 Task: Create in the project AgileQuest in Backlog an issue 'Develop a new tool for automated testing of mobile application cross-platform compatibility and responsiveness', assign it to team member softage.4@softage.net and change the status to IN PROGRESS. Create in the project AgileQuest in Backlog an issue 'Upgrade the authentication and authorization mechanisms of a web application to improve security and access control', assign it to team member softage.1@softage.net and change the status to IN PROGRESS
Action: Mouse moved to (240, 395)
Screenshot: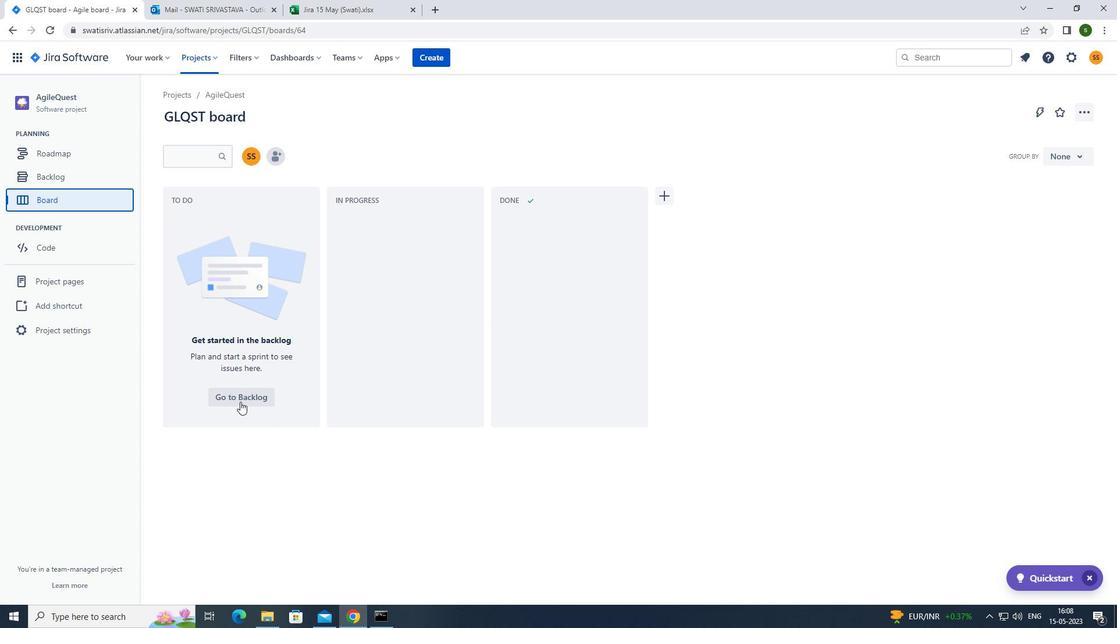 
Action: Mouse pressed left at (240, 395)
Screenshot: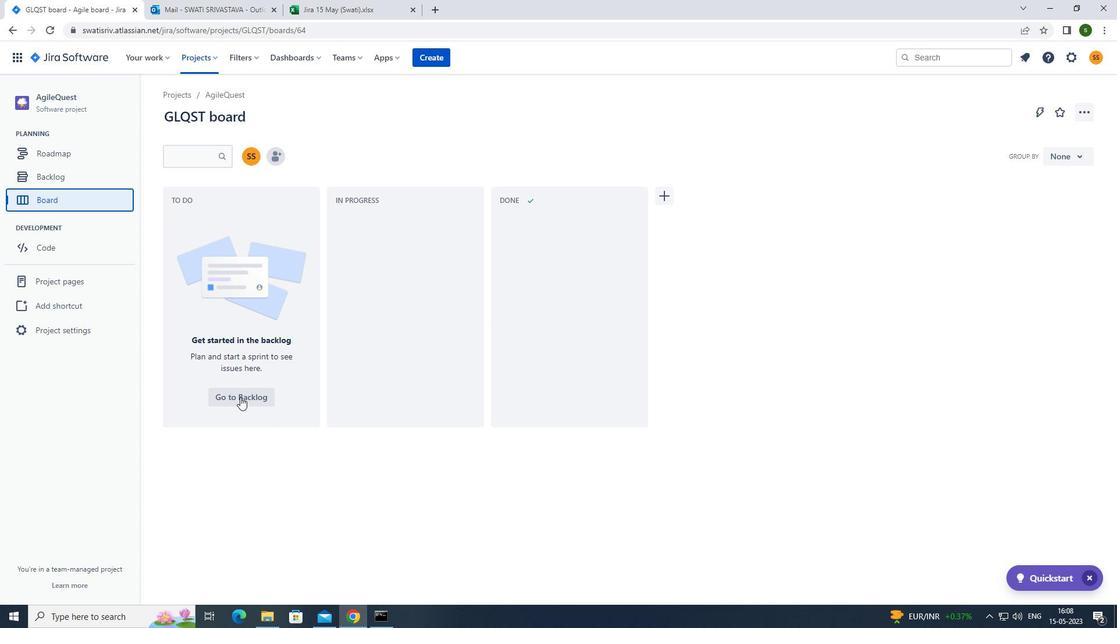 
Action: Mouse moved to (267, 235)
Screenshot: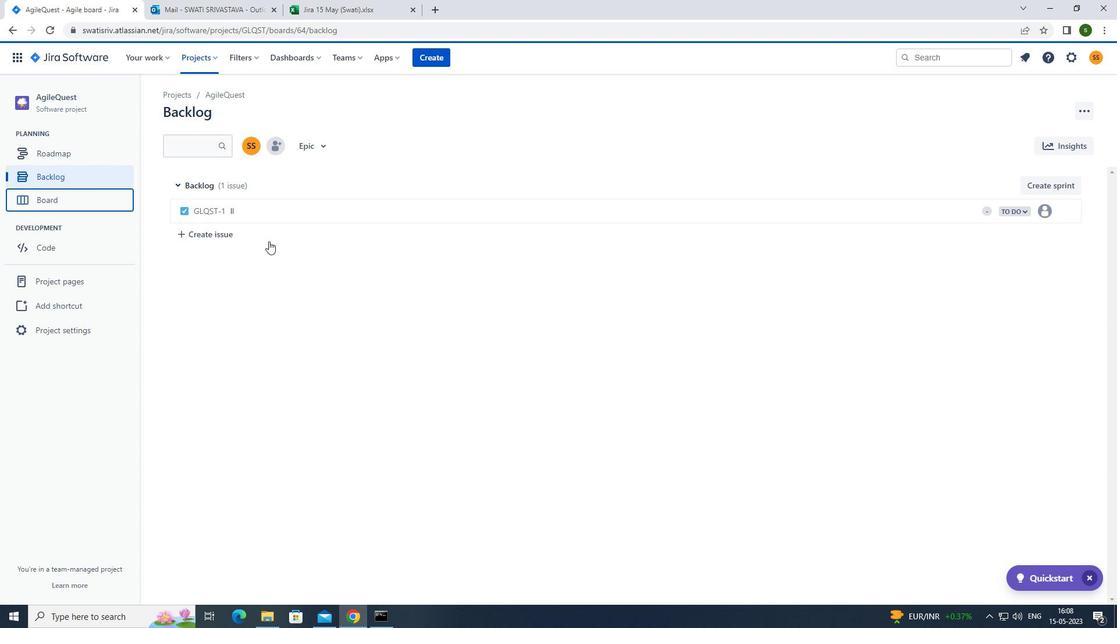 
Action: Mouse pressed left at (267, 235)
Screenshot: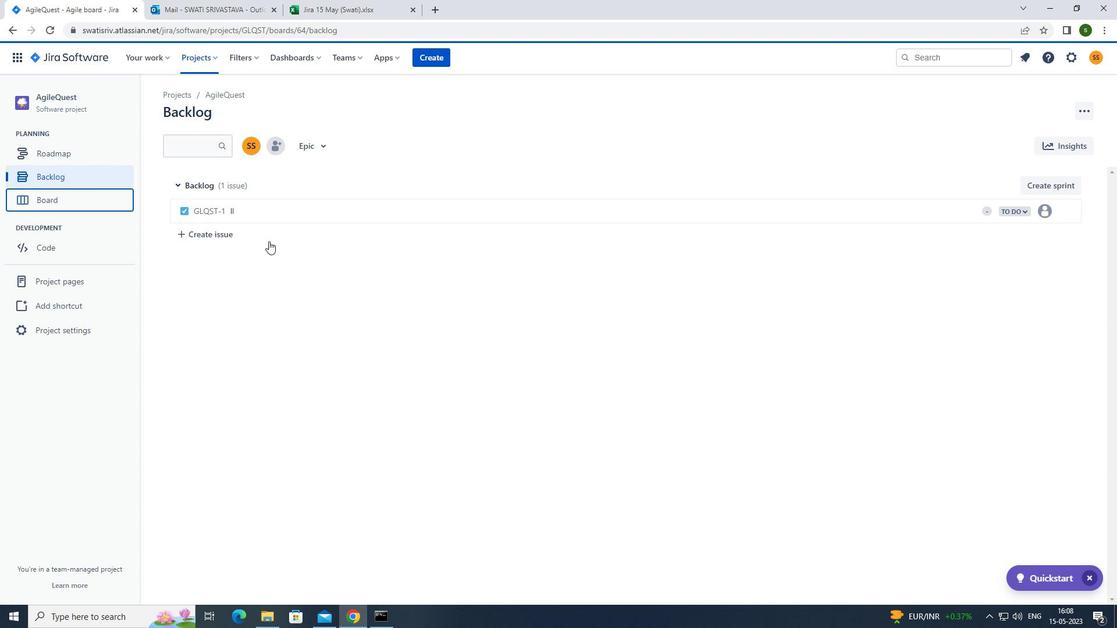 
Action: Mouse moved to (272, 234)
Screenshot: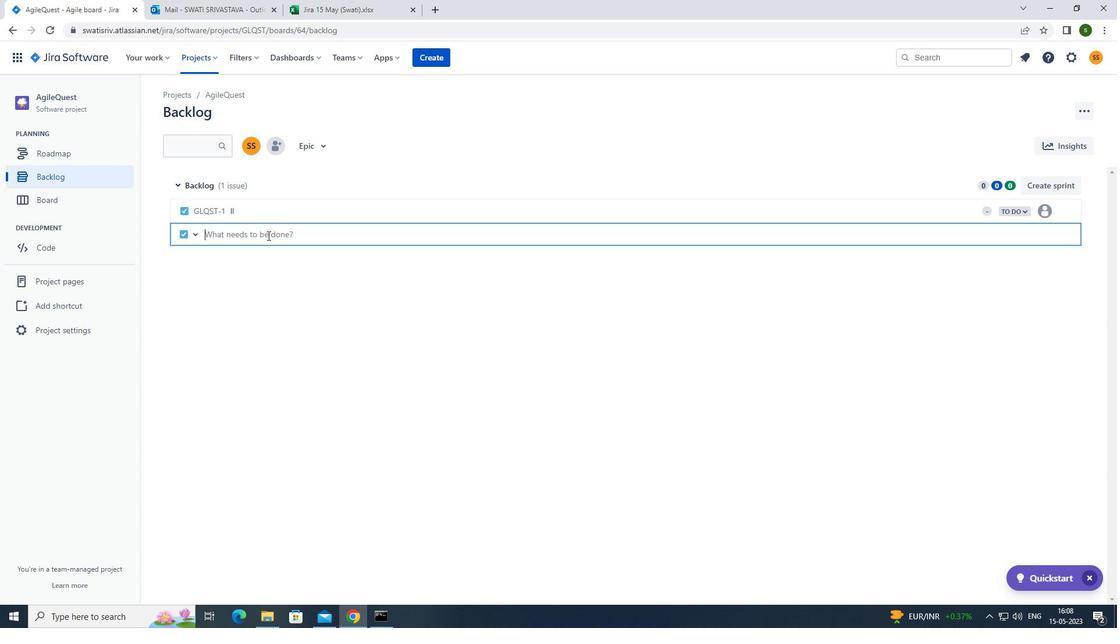 
Action: Key pressed <Key.caps_lock>d<Key.caps_lock>evelop<Key.space>a<Key.space>new<Key.space>tool<Key.space>for<Key.space>automated<Key.space>testing<Key.space>of<Key.space>mobile<Key.space>application<Key.space>cross-platform<Key.space>compatibility<Key.space>and<Key.space>responsiveness<Key.enter>
Screenshot: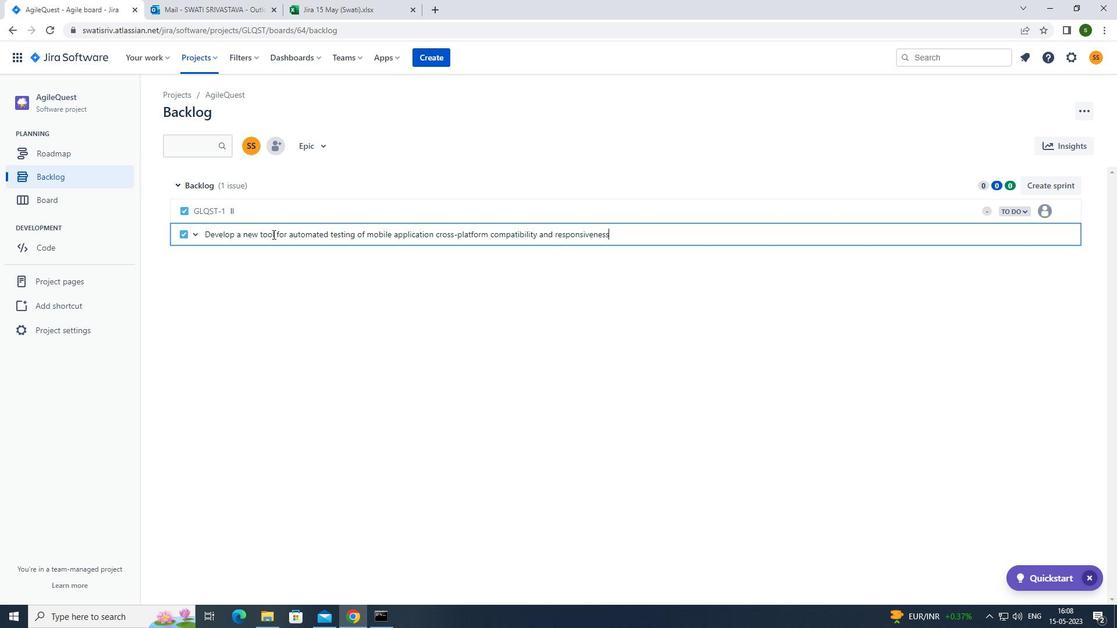
Action: Mouse moved to (1040, 232)
Screenshot: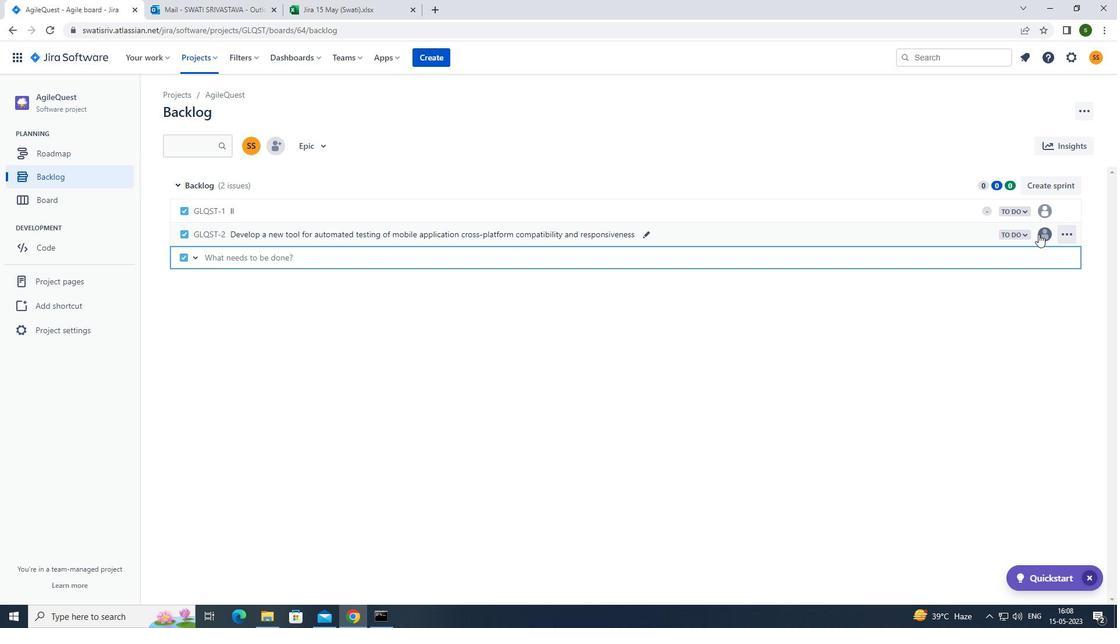
Action: Mouse pressed left at (1040, 232)
Screenshot: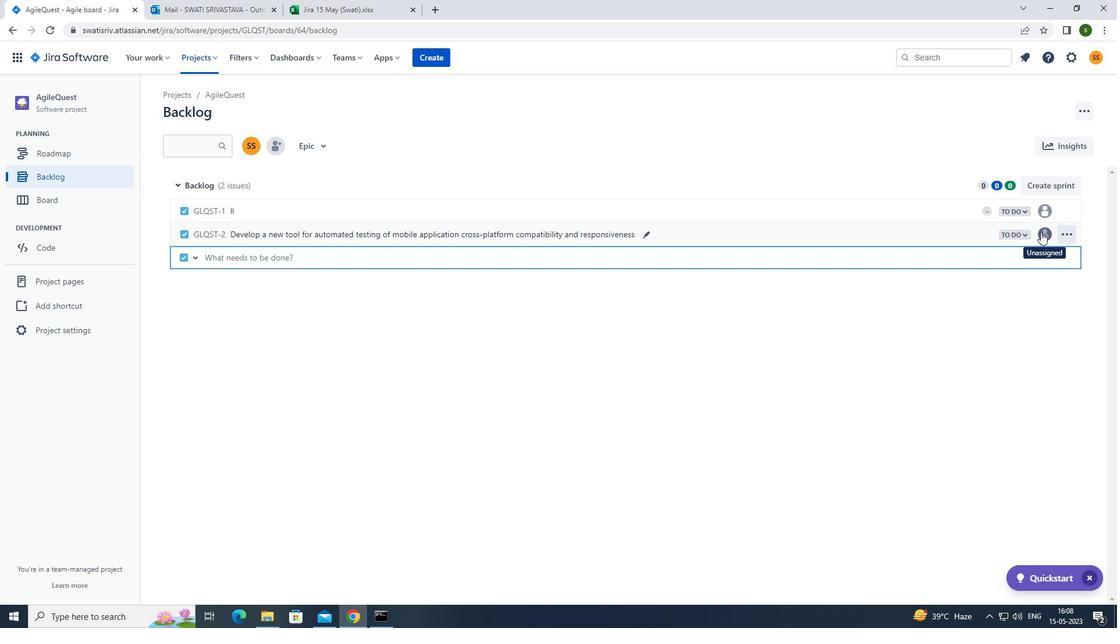 
Action: Mouse moved to (964, 382)
Screenshot: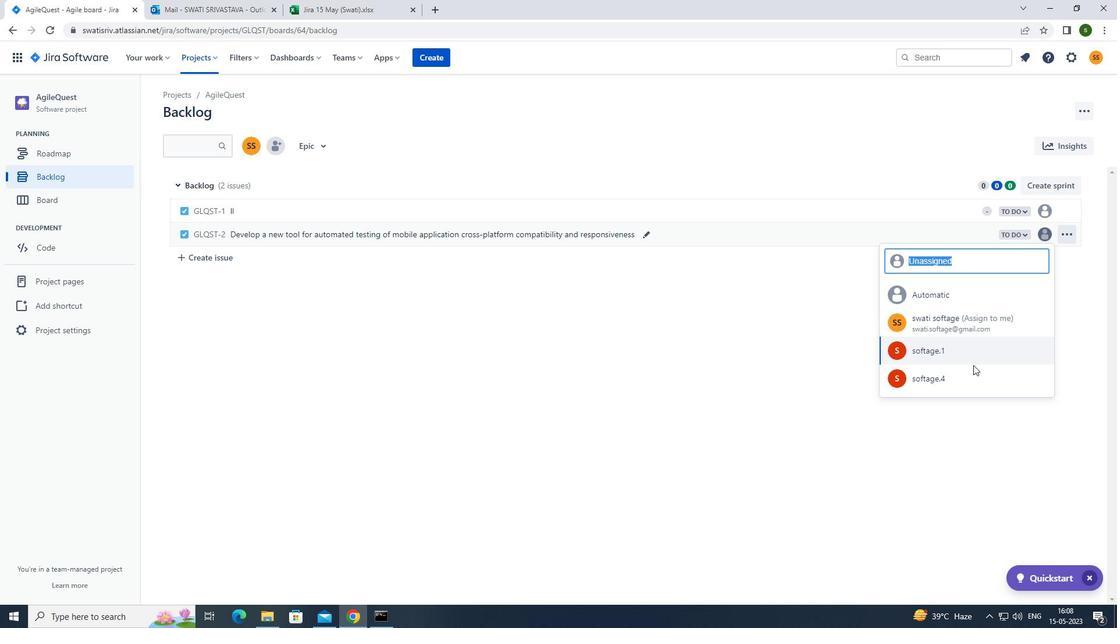 
Action: Mouse pressed left at (964, 382)
Screenshot: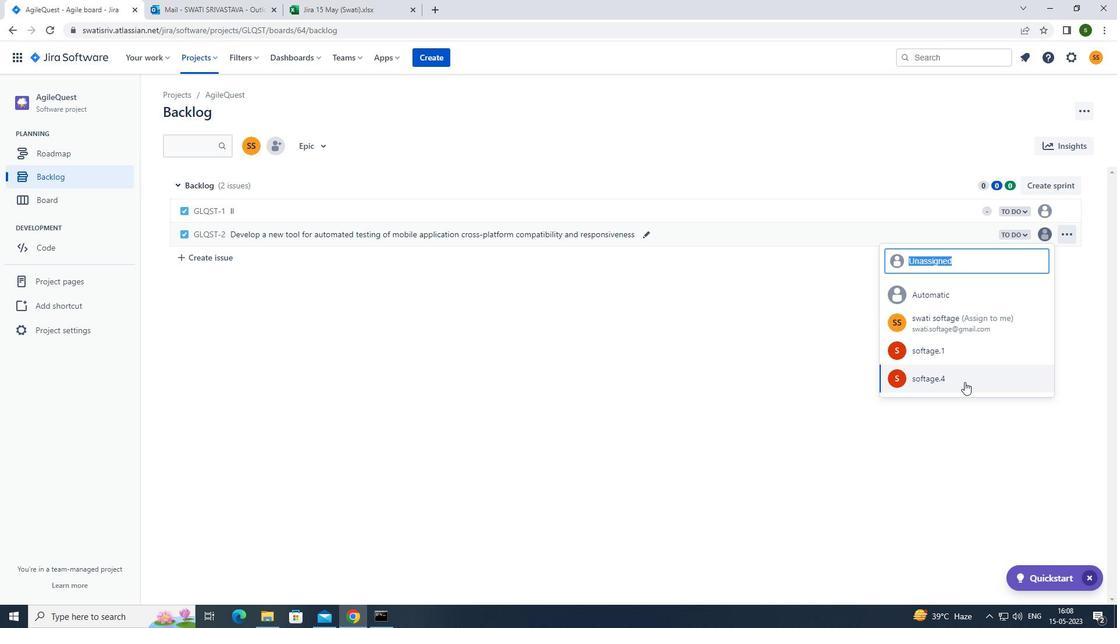 
Action: Mouse moved to (1012, 234)
Screenshot: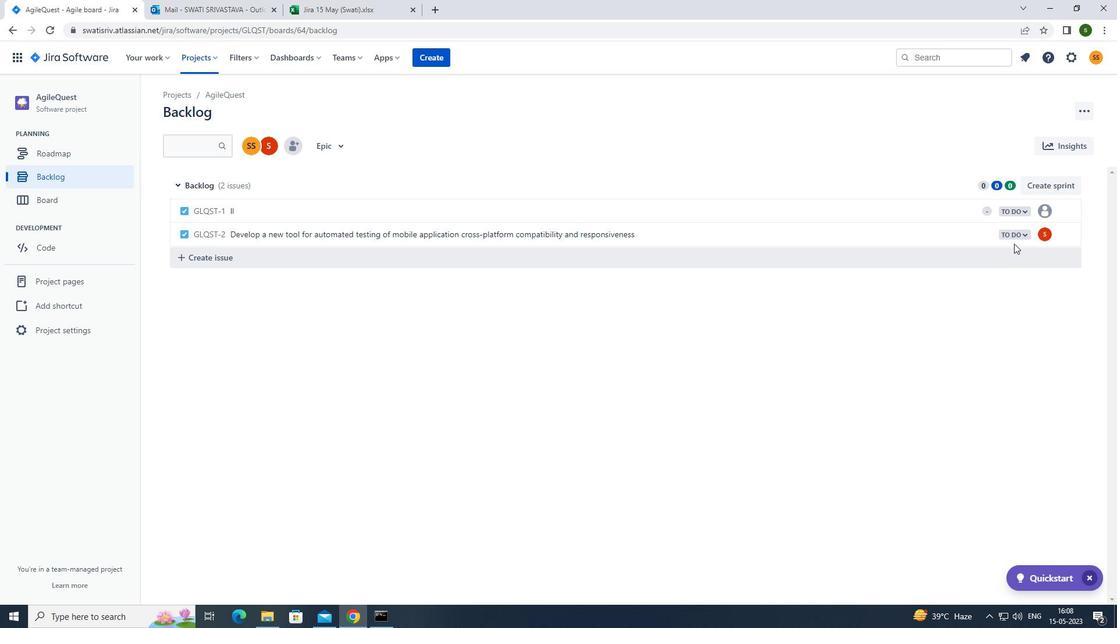
Action: Mouse pressed left at (1012, 234)
Screenshot: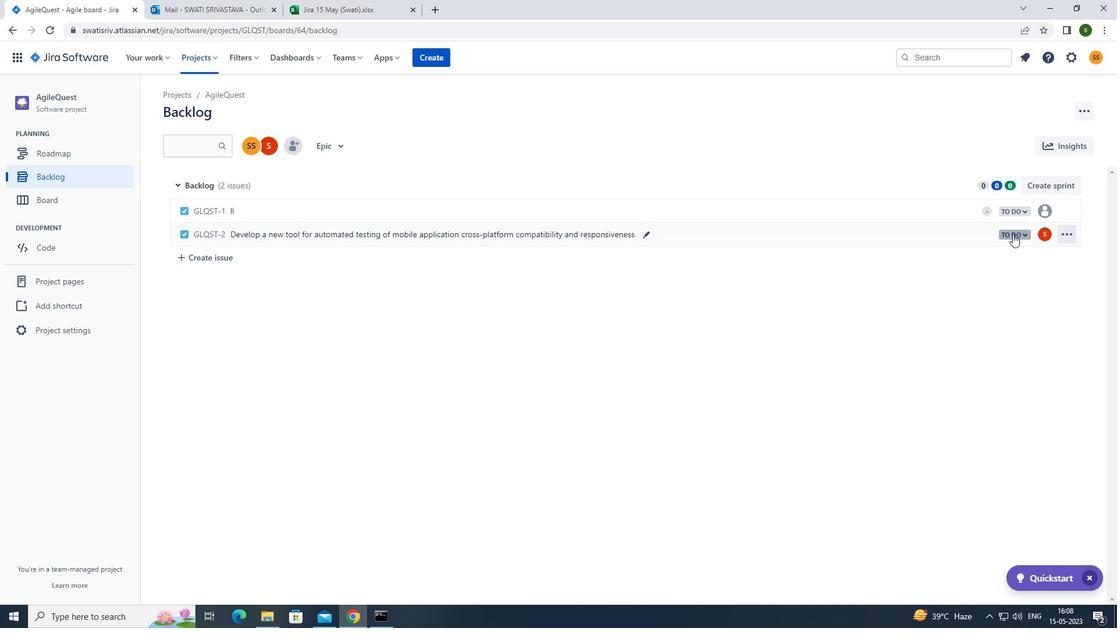 
Action: Mouse moved to (958, 254)
Screenshot: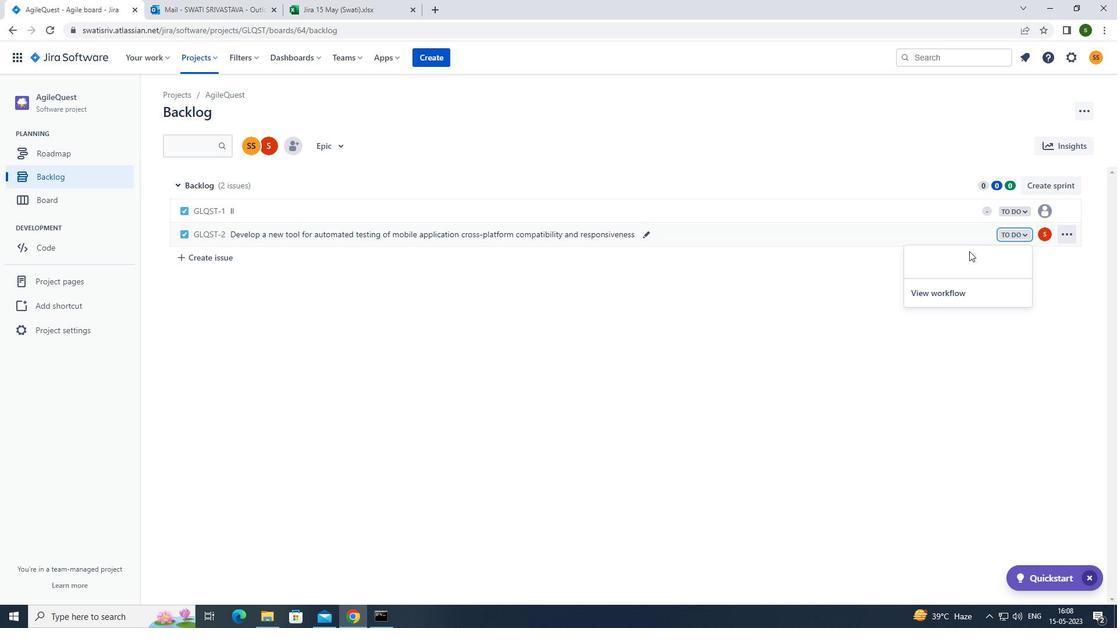 
Action: Mouse pressed left at (958, 254)
Screenshot: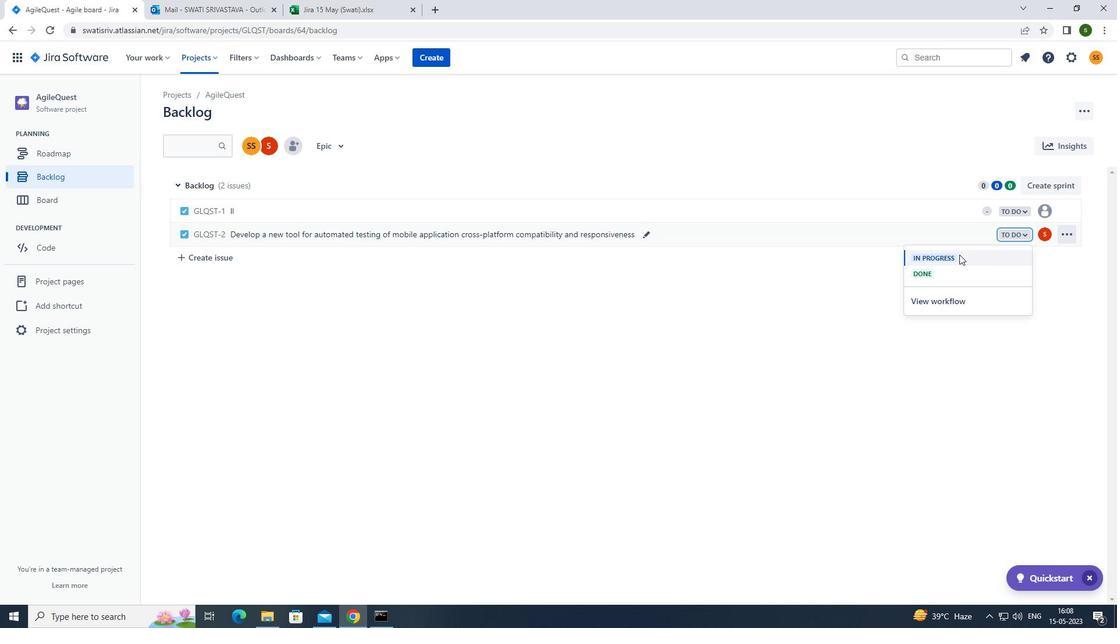 
Action: Mouse moved to (226, 262)
Screenshot: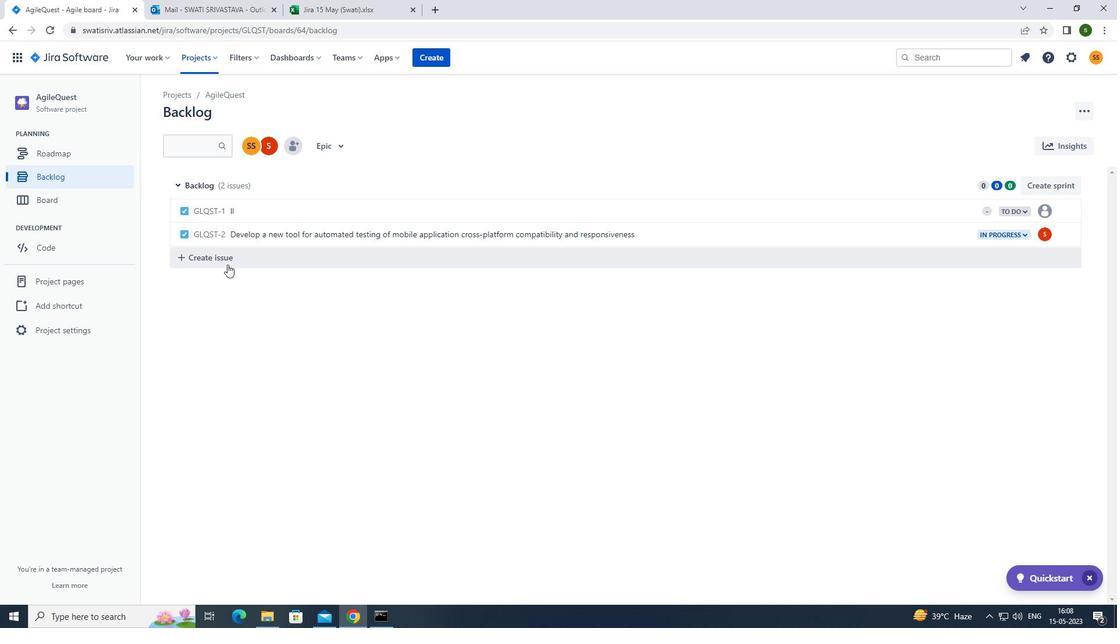 
Action: Mouse pressed left at (226, 262)
Screenshot: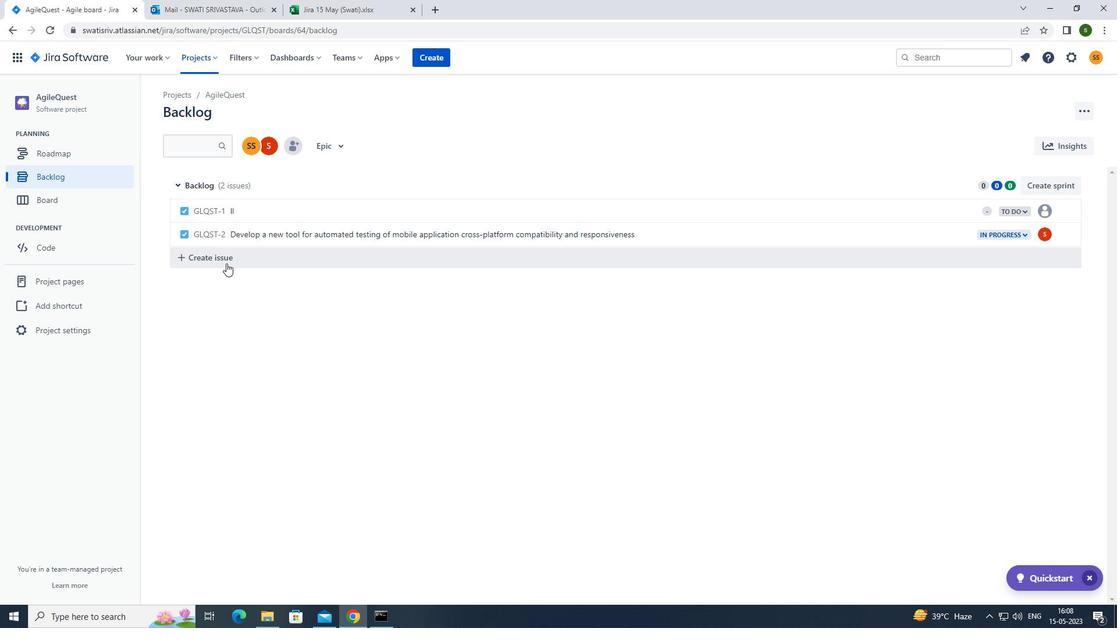 
Action: Mouse moved to (265, 261)
Screenshot: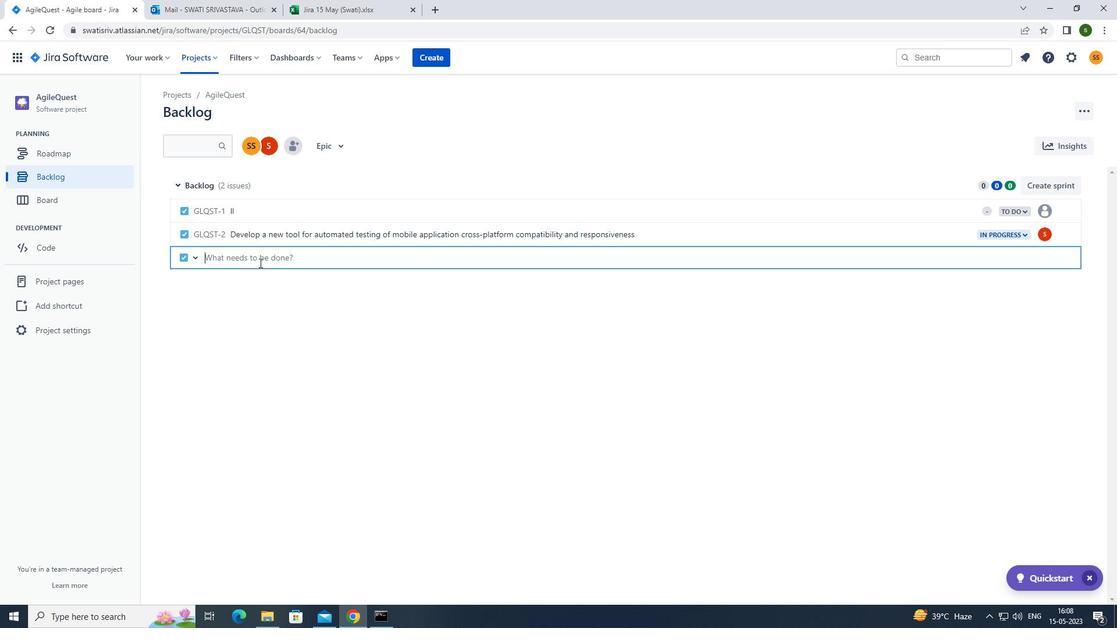 
Action: Mouse pressed left at (265, 261)
Screenshot: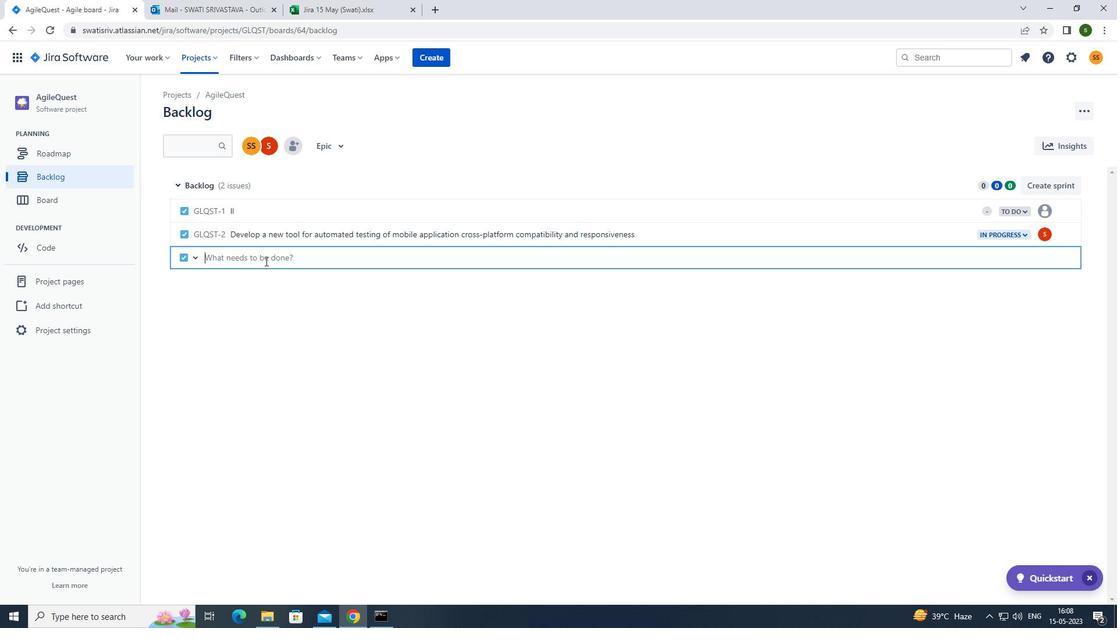 
Action: Mouse moved to (265, 261)
Screenshot: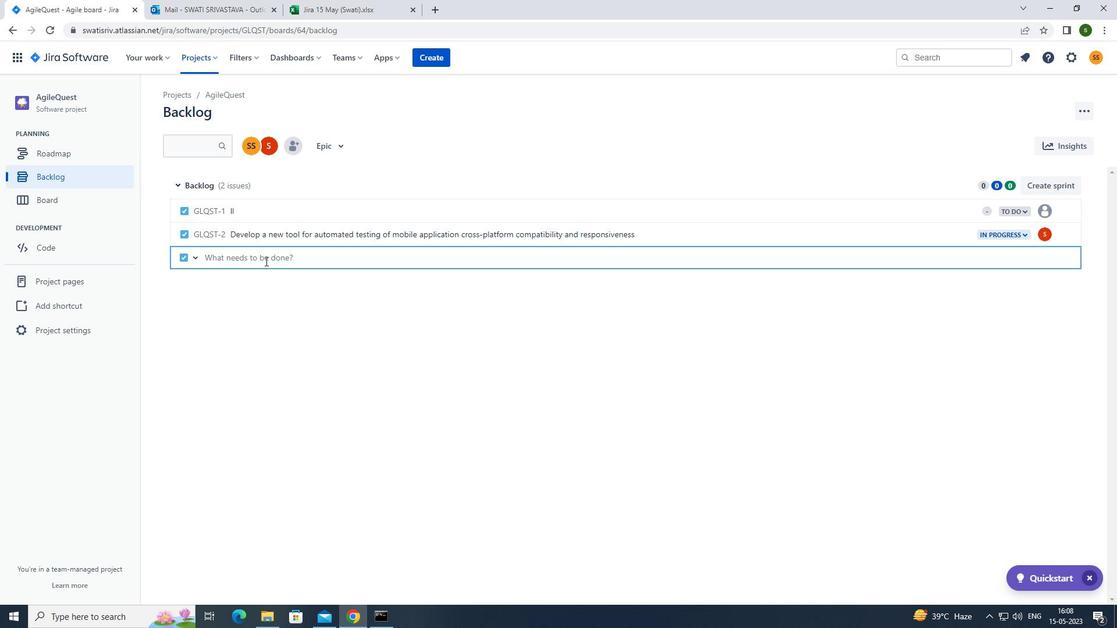 
Action: Key pressed <Key.caps_lock>u<Key.caps_lock>pgrade<Key.space>the<Key.space>authentication<Key.space>and<Key.space>authorization<Key.space>mechanisms<Key.space>of<Key.space>a<Key.space>web<Key.space>application<Key.space>to<Key.space>improve<Key.space>security<Key.space>and<Key.space>access<Key.space>control<Key.enter>
Screenshot: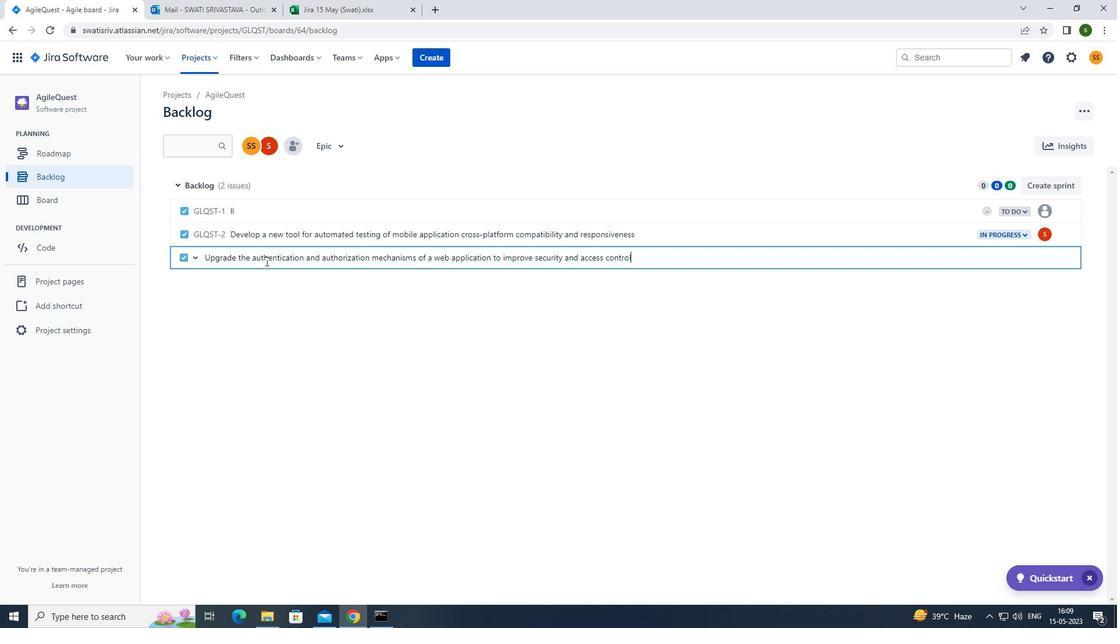 
Action: Mouse moved to (1044, 255)
Screenshot: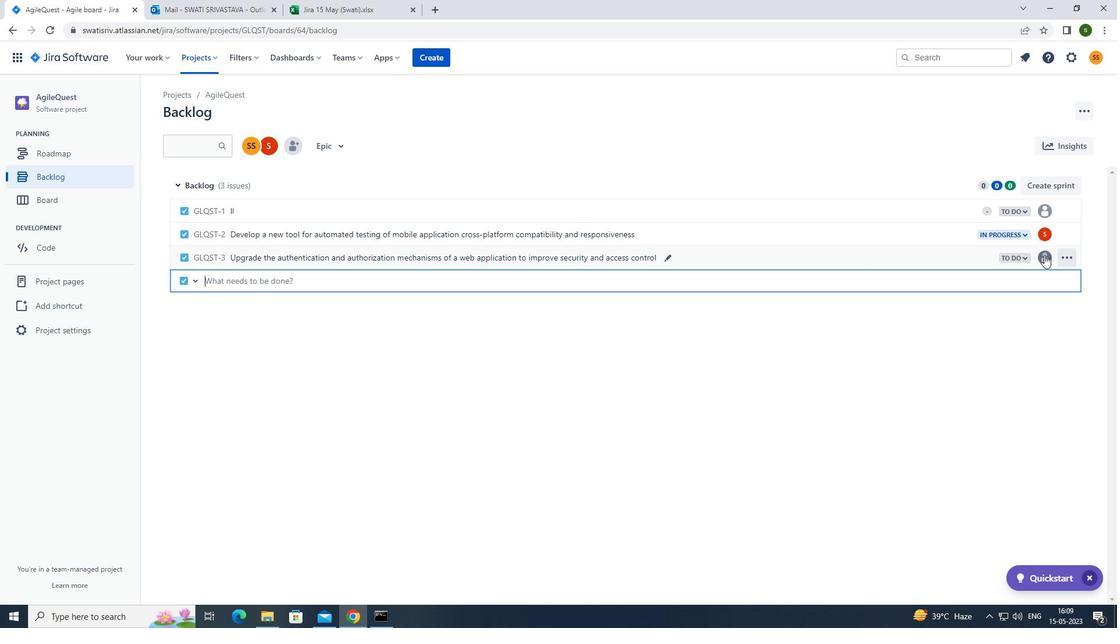 
Action: Mouse pressed left at (1044, 255)
Screenshot: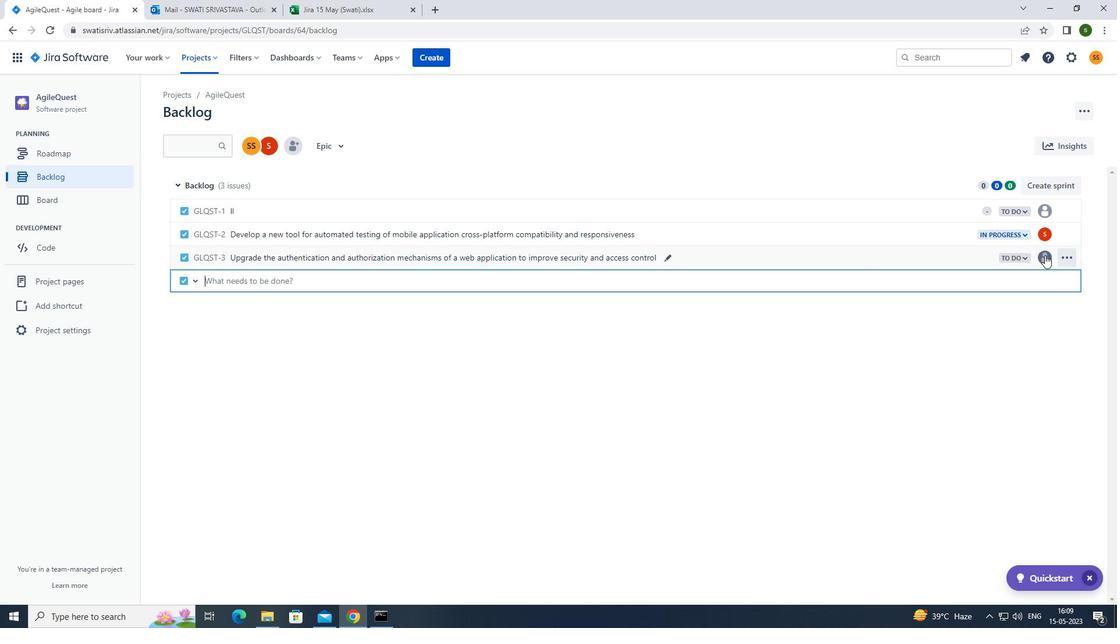 
Action: Mouse moved to (945, 378)
Screenshot: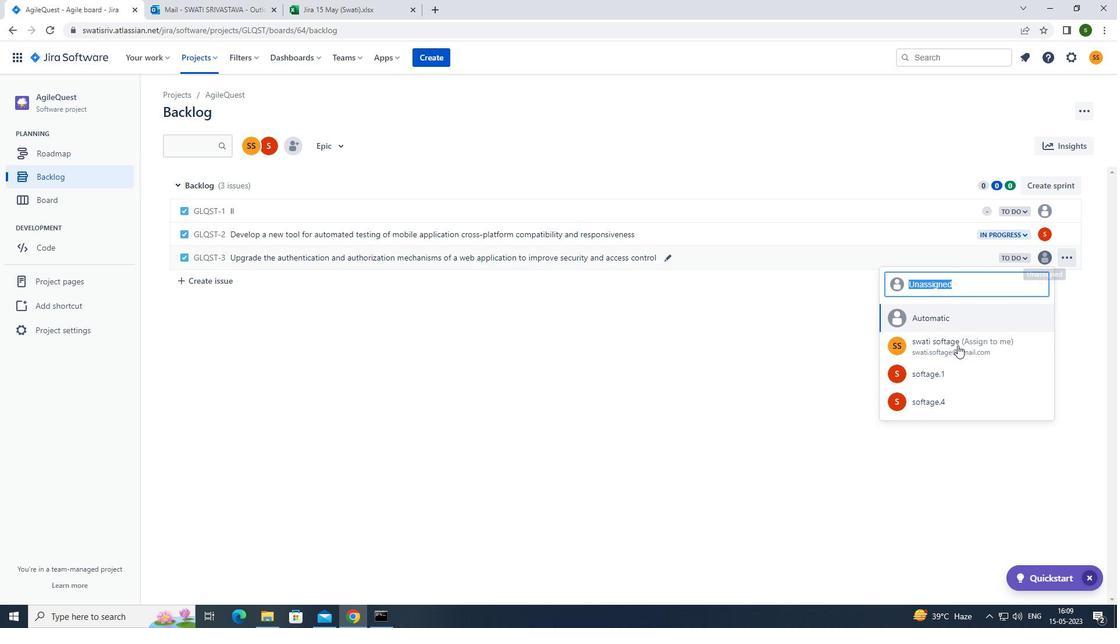 
Action: Mouse pressed left at (945, 378)
Screenshot: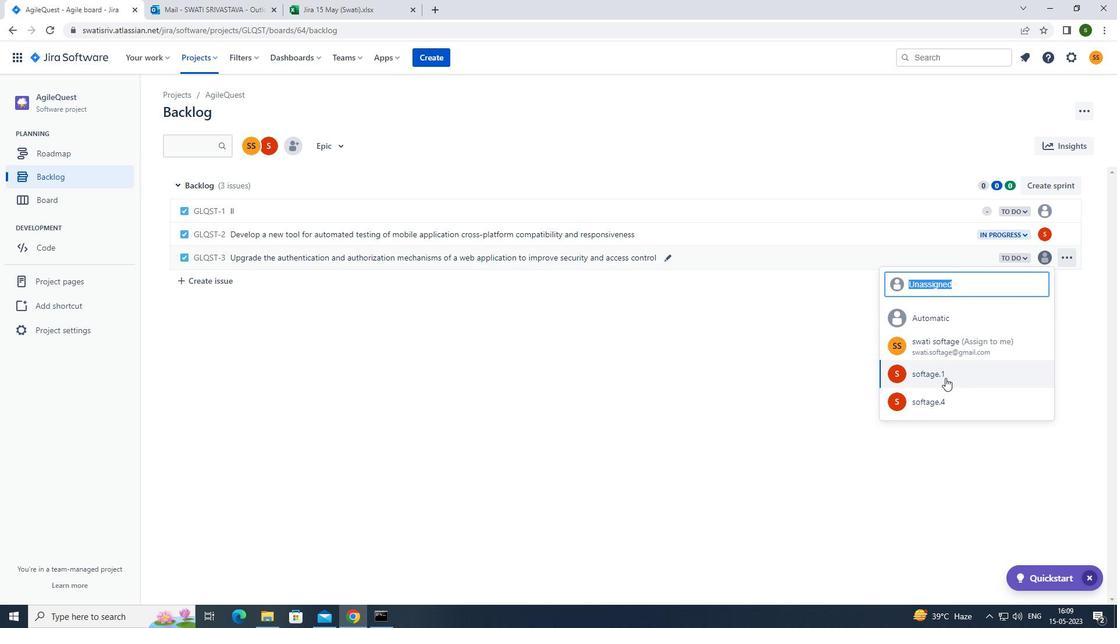 
Action: Mouse moved to (1018, 257)
Screenshot: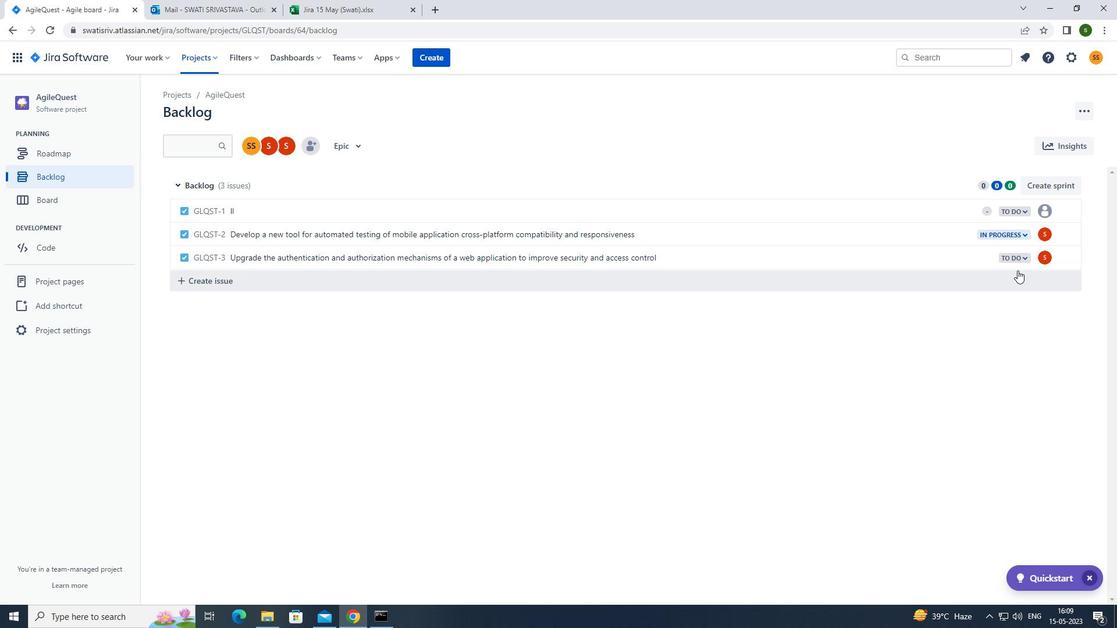 
Action: Mouse pressed left at (1018, 257)
Screenshot: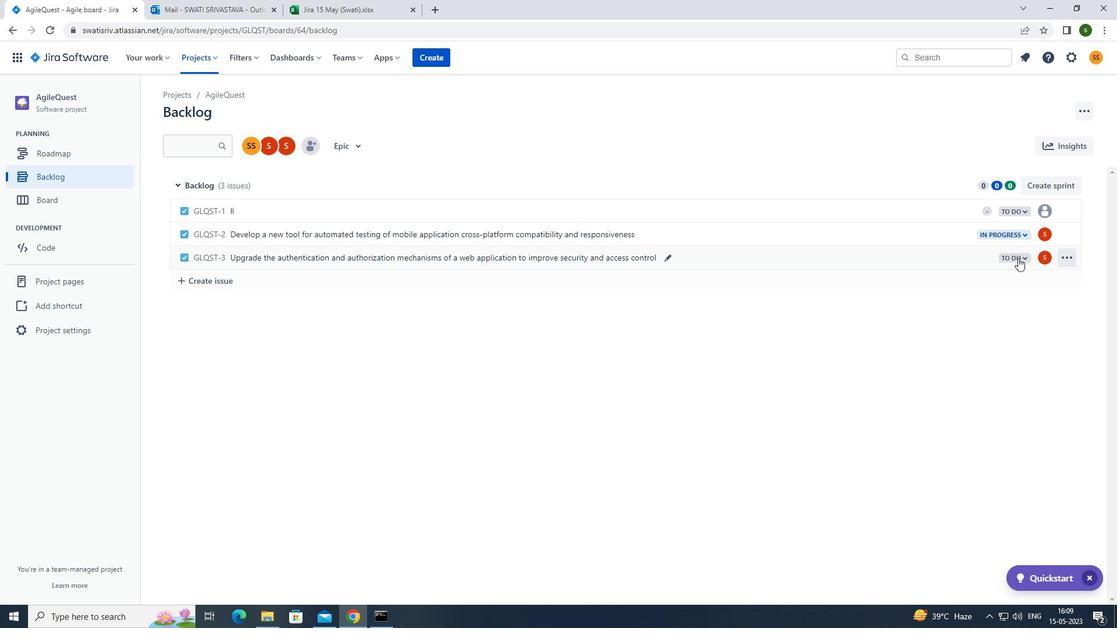 
Action: Mouse moved to (974, 279)
Screenshot: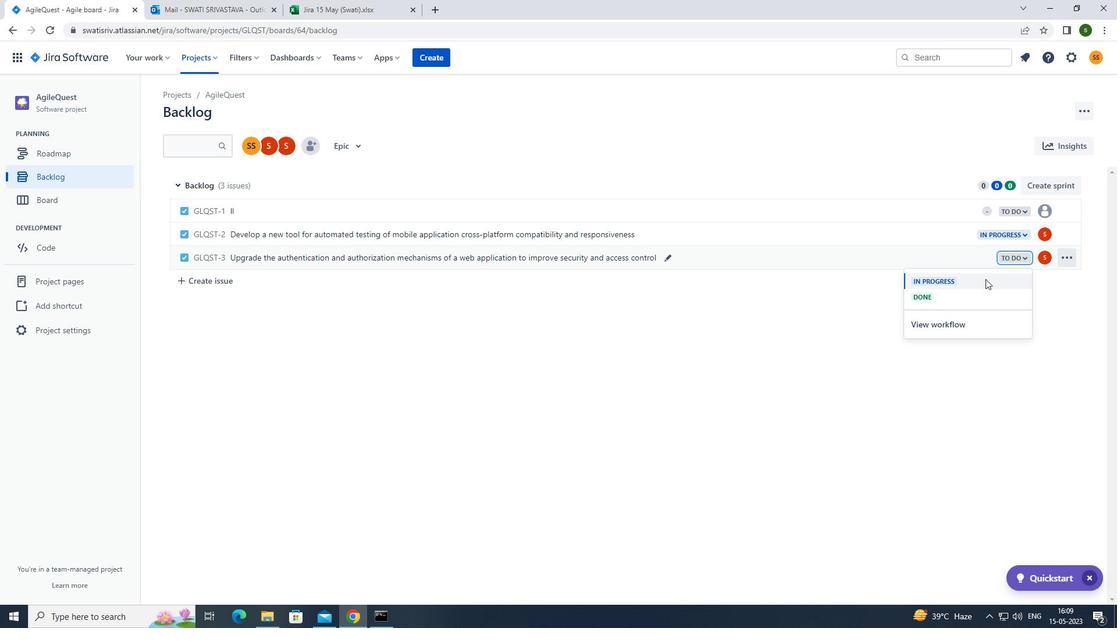
Action: Mouse pressed left at (974, 279)
Screenshot: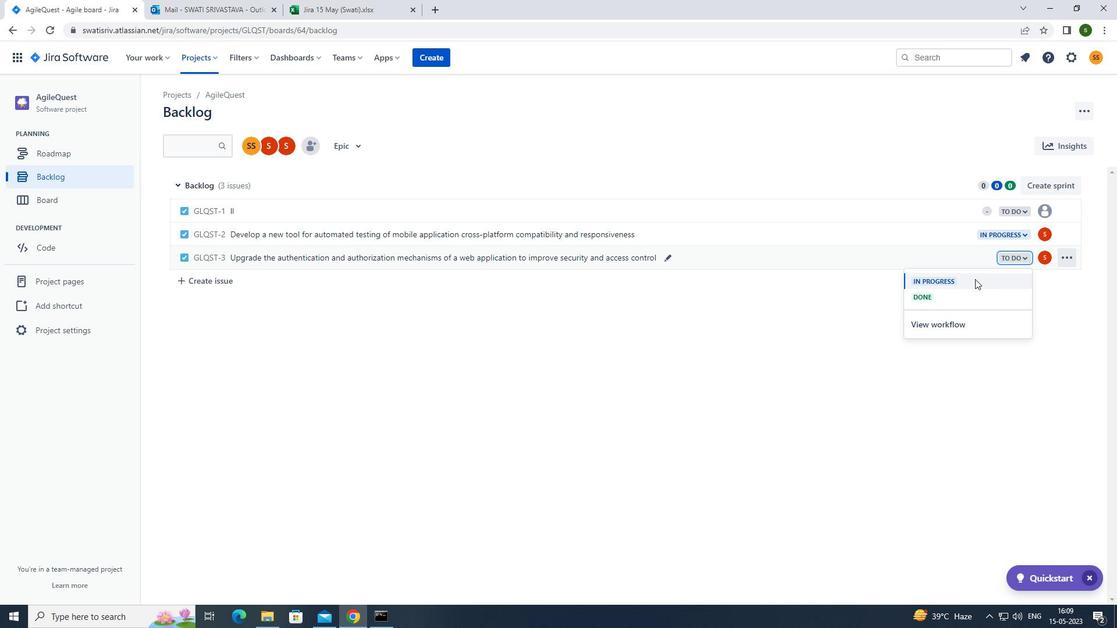 
Action: Mouse moved to (872, 373)
Screenshot: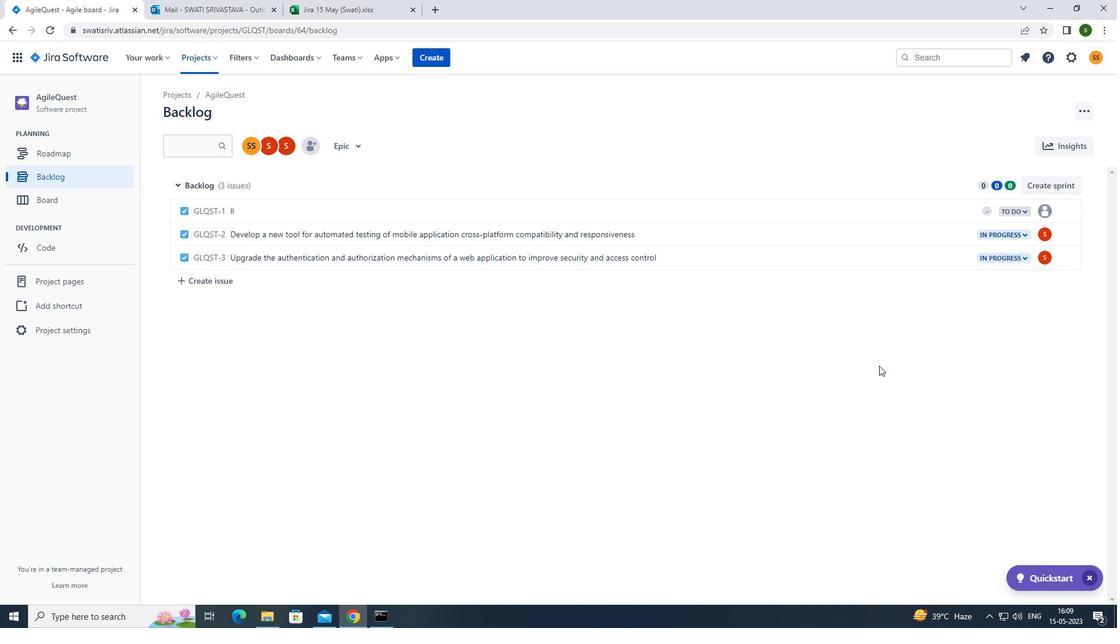 
